 Task: Create a rule when custom fields comments is set to a number lower than 1 by anyone except me.
Action: Mouse moved to (971, 248)
Screenshot: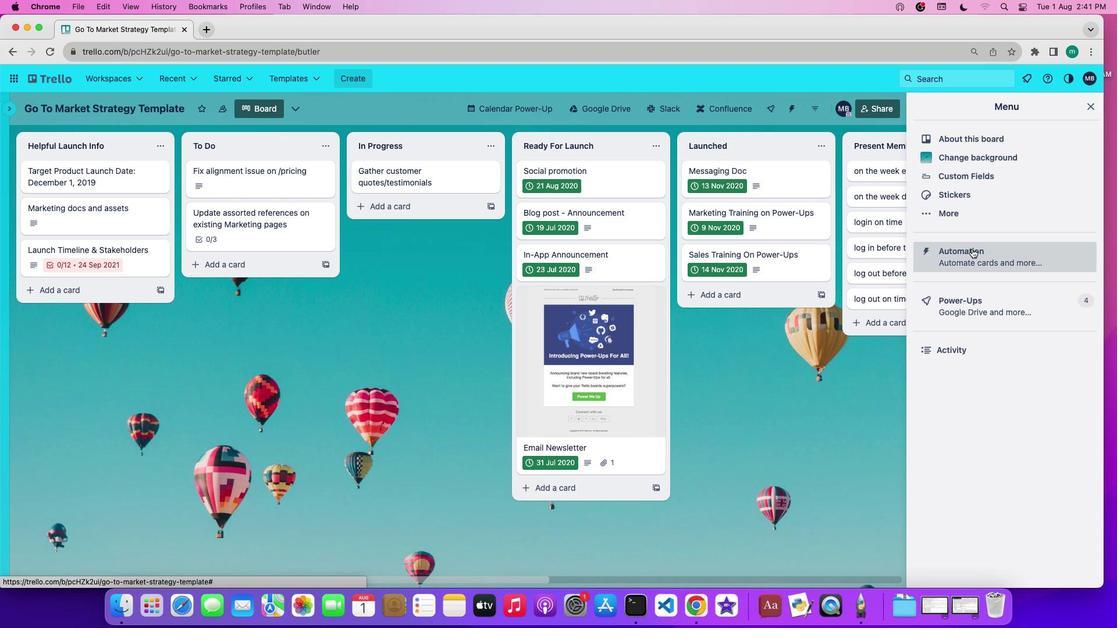 
Action: Mouse pressed left at (971, 248)
Screenshot: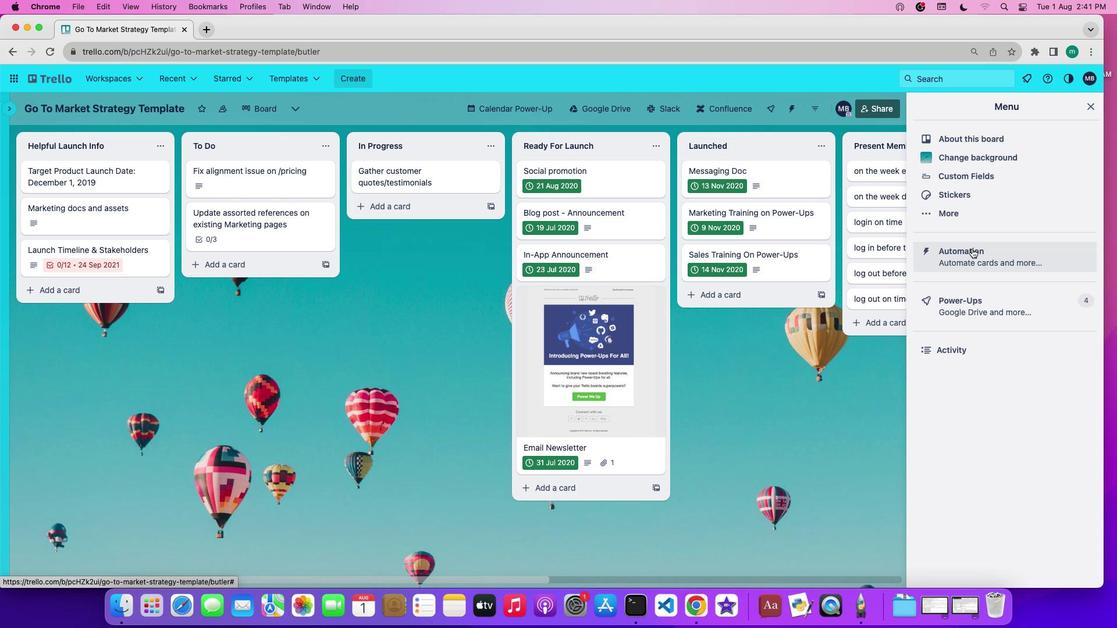 
Action: Mouse moved to (86, 219)
Screenshot: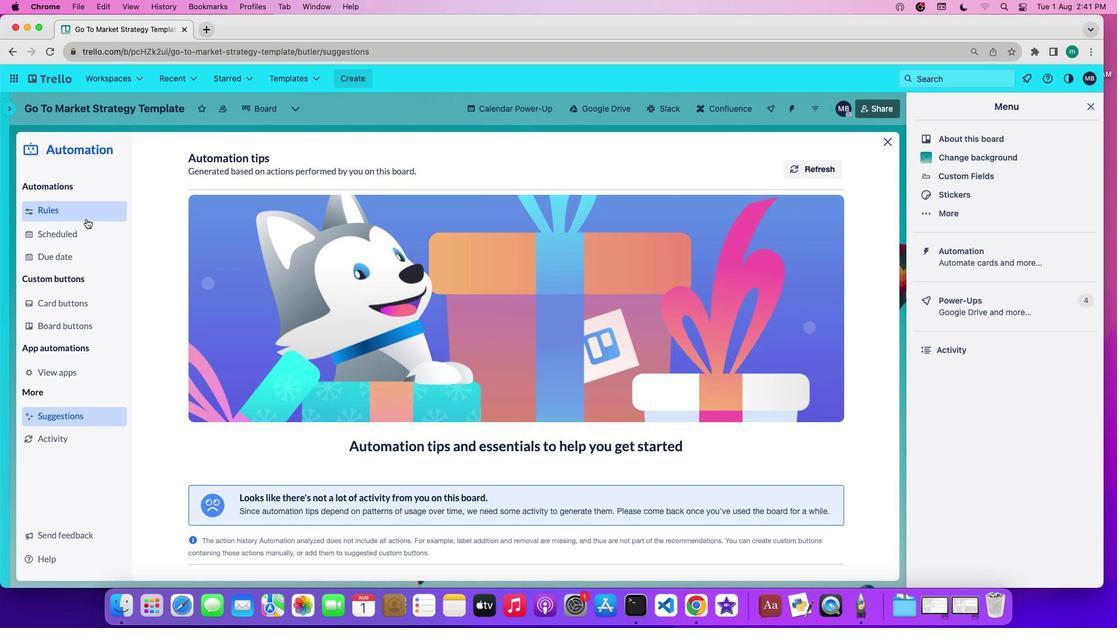 
Action: Mouse pressed left at (86, 219)
Screenshot: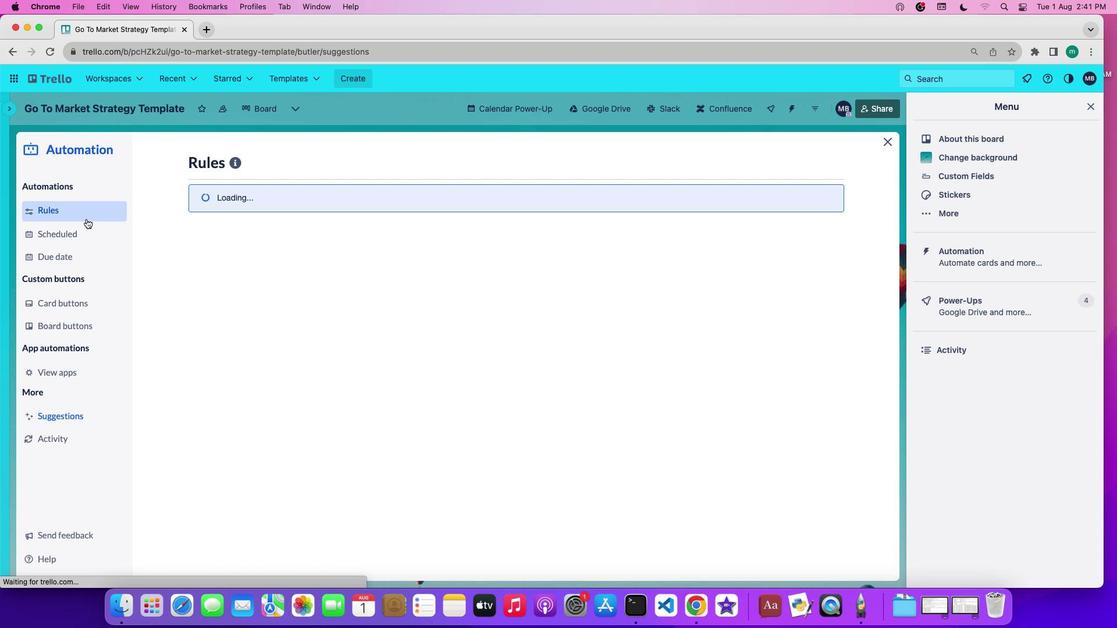 
Action: Mouse moved to (241, 420)
Screenshot: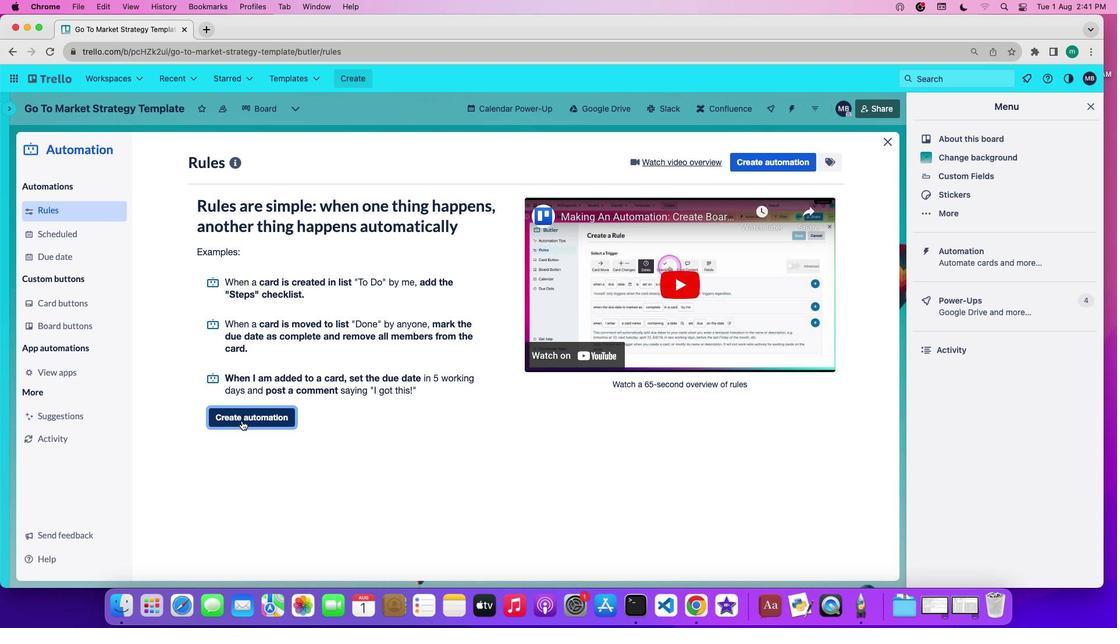 
Action: Mouse pressed left at (241, 420)
Screenshot: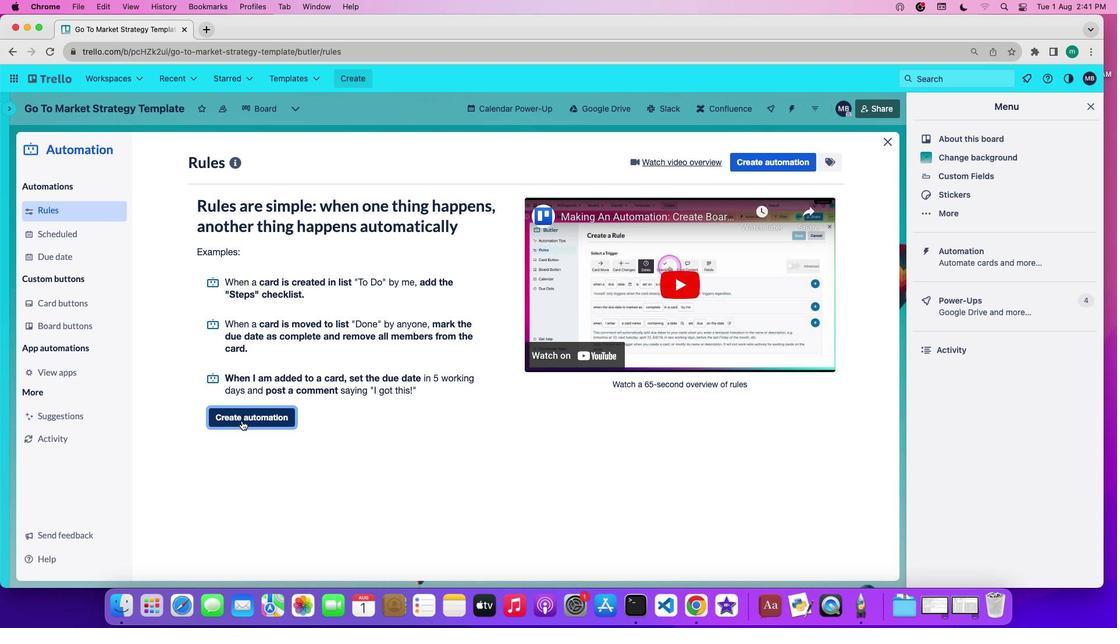 
Action: Mouse moved to (470, 276)
Screenshot: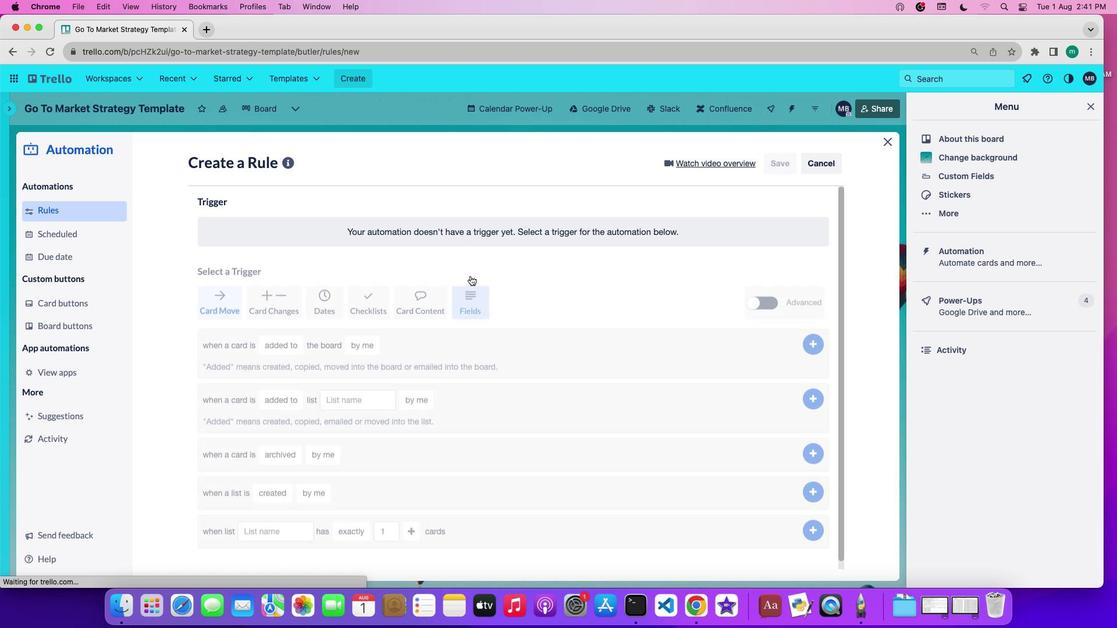 
Action: Mouse pressed left at (470, 276)
Screenshot: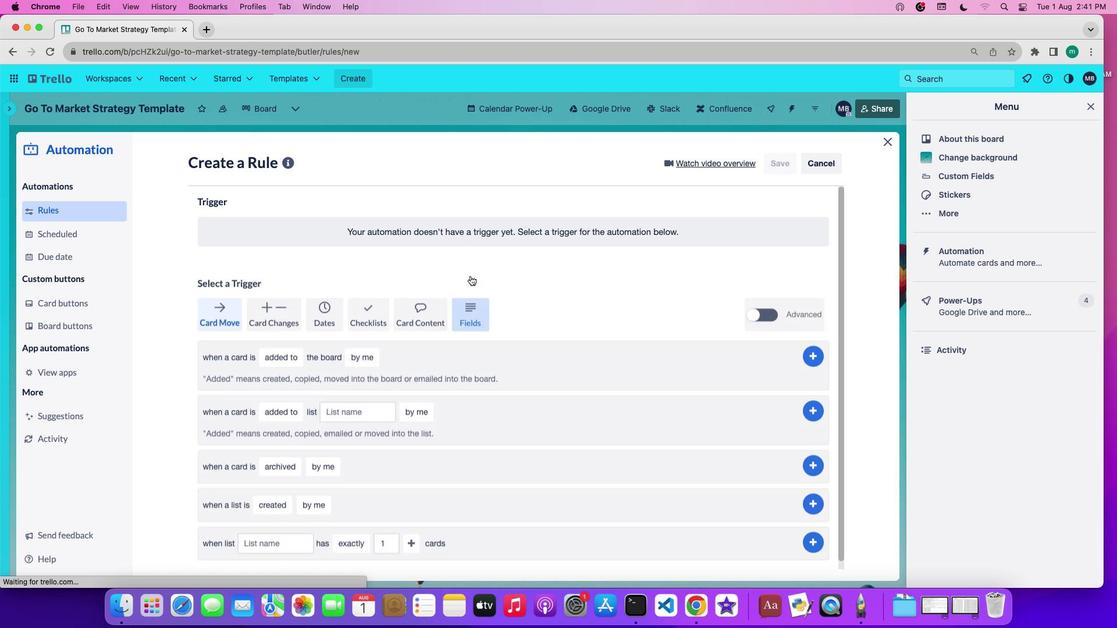 
Action: Mouse moved to (487, 315)
Screenshot: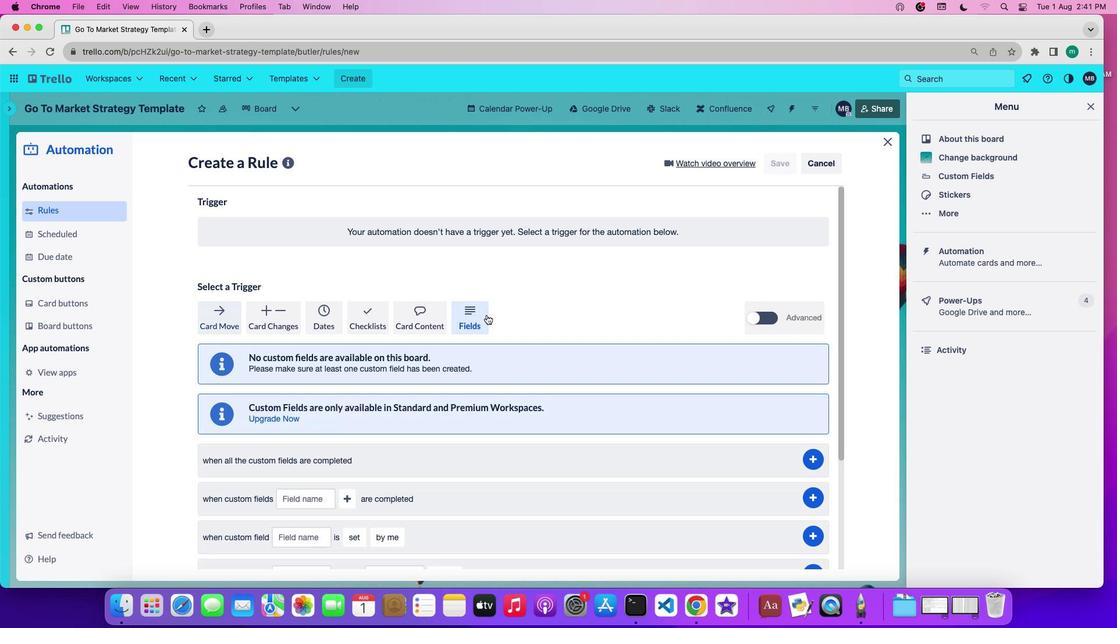 
Action: Mouse pressed left at (487, 315)
Screenshot: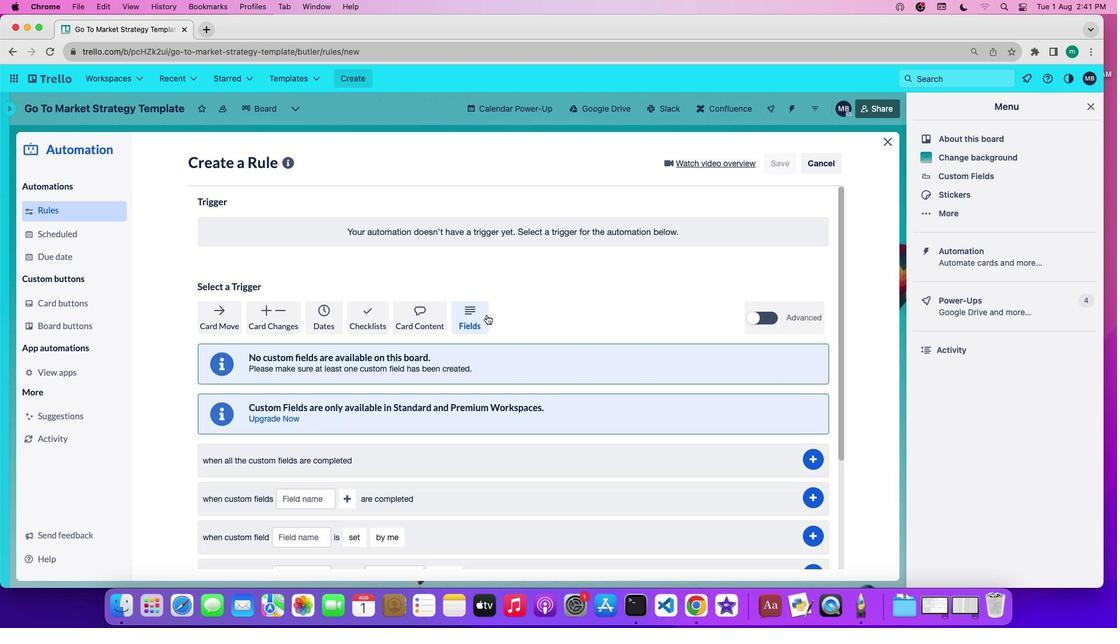 
Action: Mouse moved to (487, 316)
Screenshot: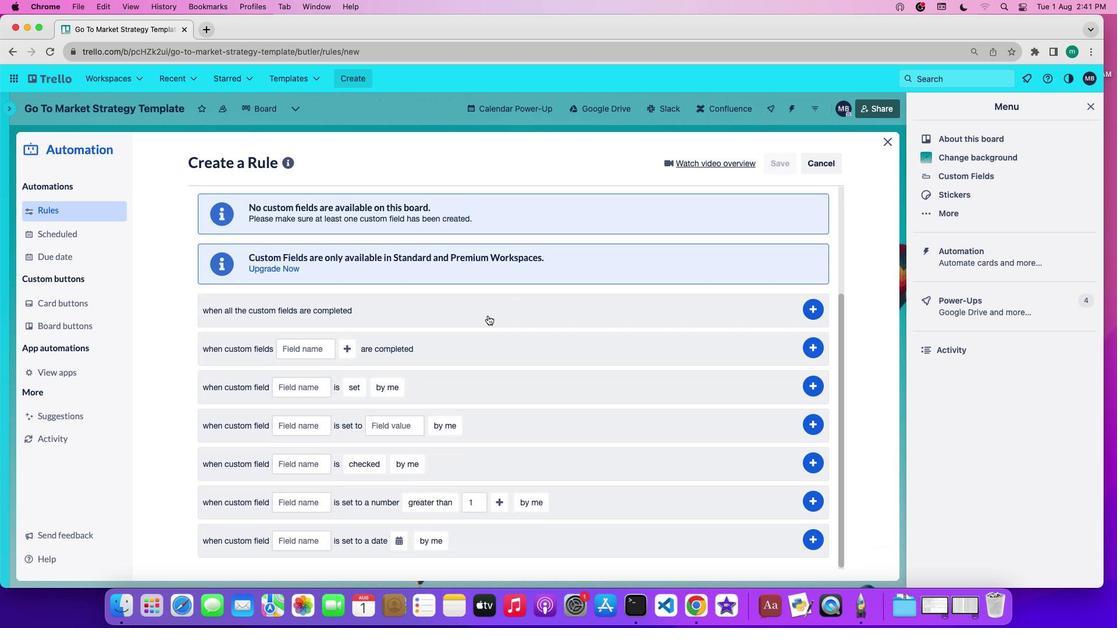 
Action: Mouse scrolled (487, 316) with delta (0, 0)
Screenshot: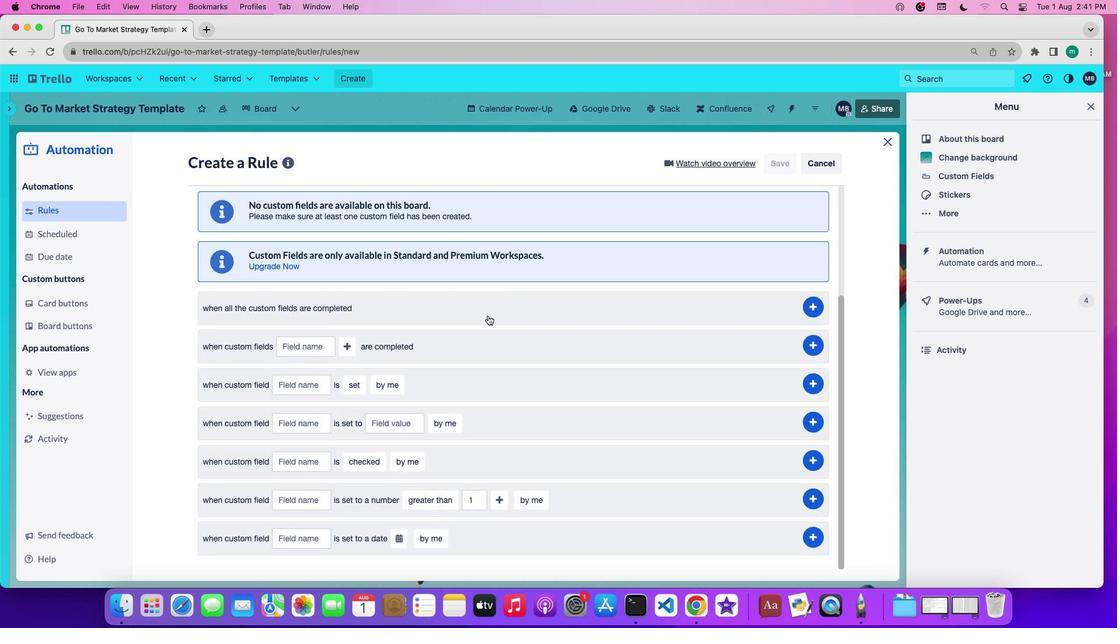 
Action: Mouse scrolled (487, 316) with delta (0, 0)
Screenshot: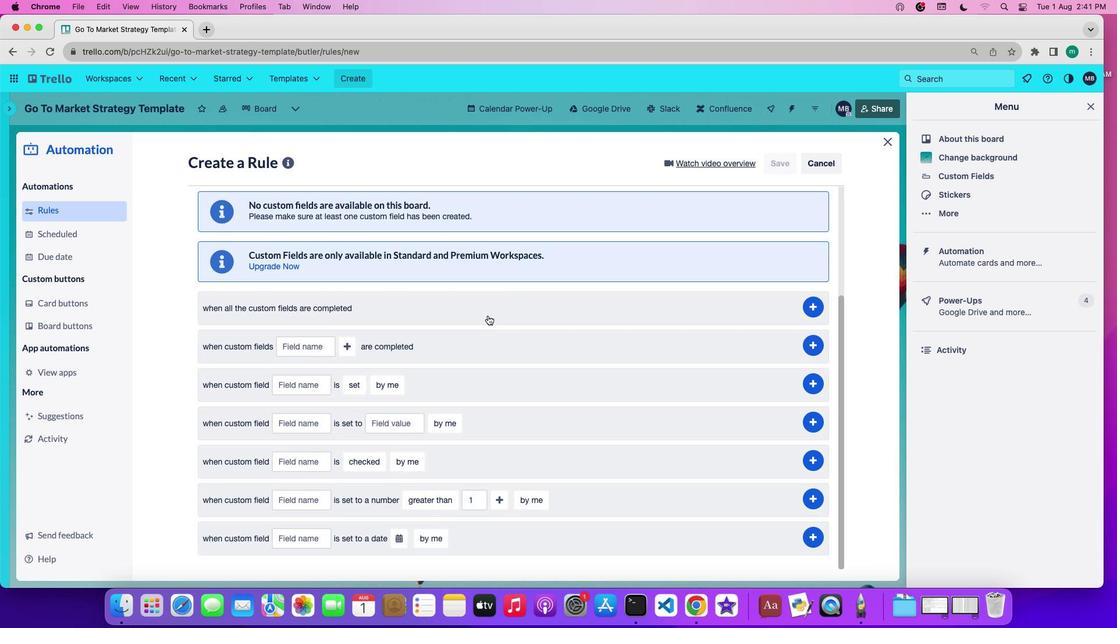 
Action: Mouse scrolled (487, 316) with delta (0, -1)
Screenshot: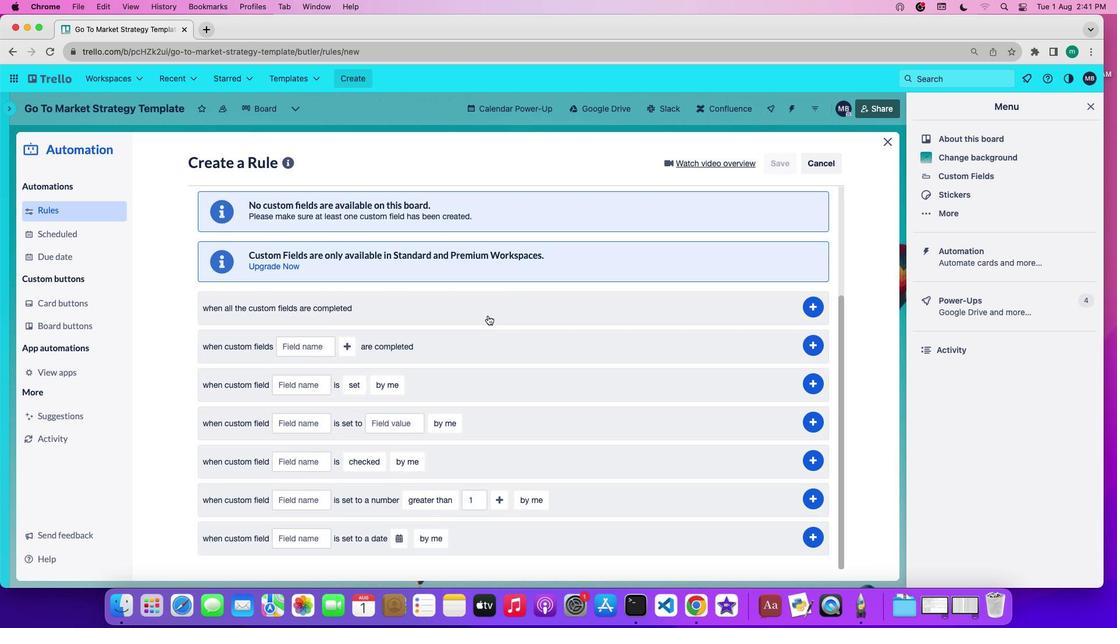 
Action: Mouse scrolled (487, 316) with delta (0, -2)
Screenshot: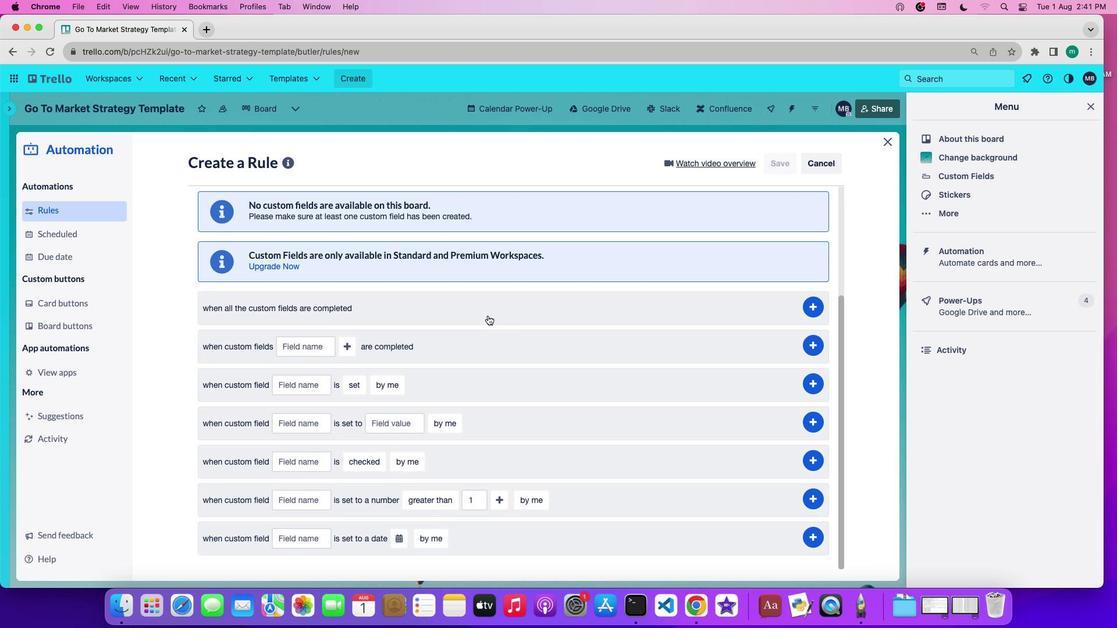 
Action: Mouse scrolled (487, 316) with delta (0, -1)
Screenshot: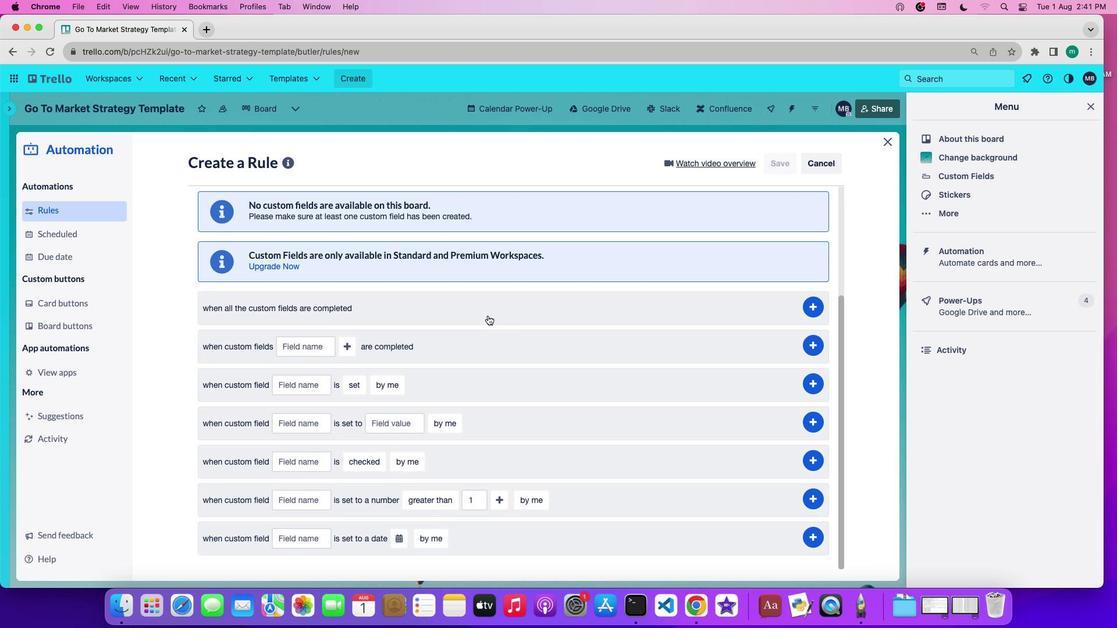 
Action: Mouse scrolled (487, 316) with delta (0, 0)
Screenshot: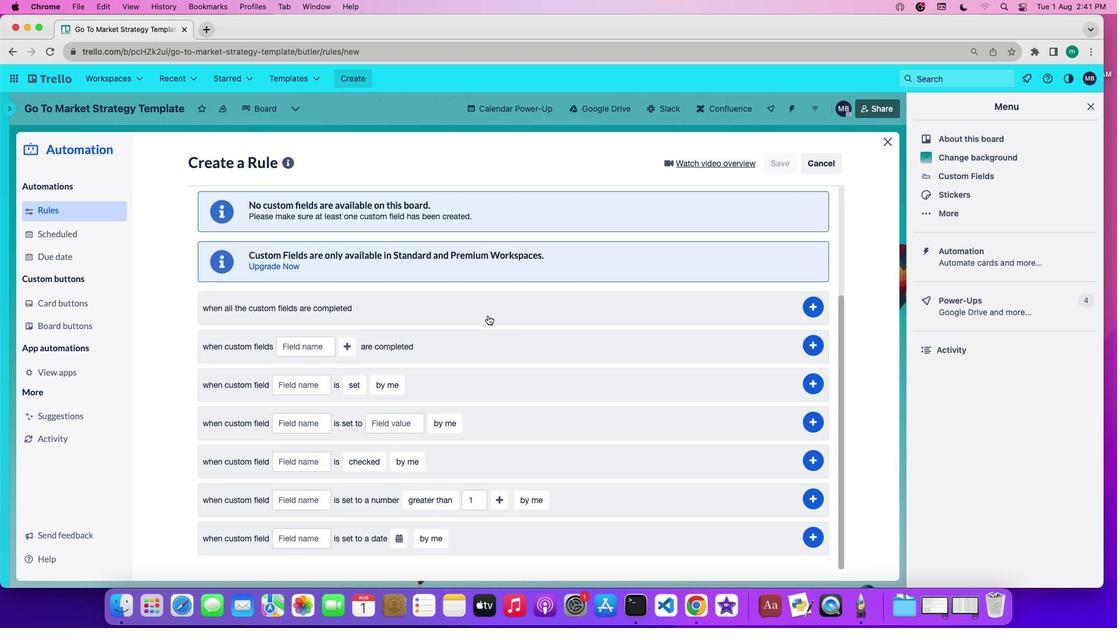 
Action: Mouse scrolled (487, 316) with delta (0, 0)
Screenshot: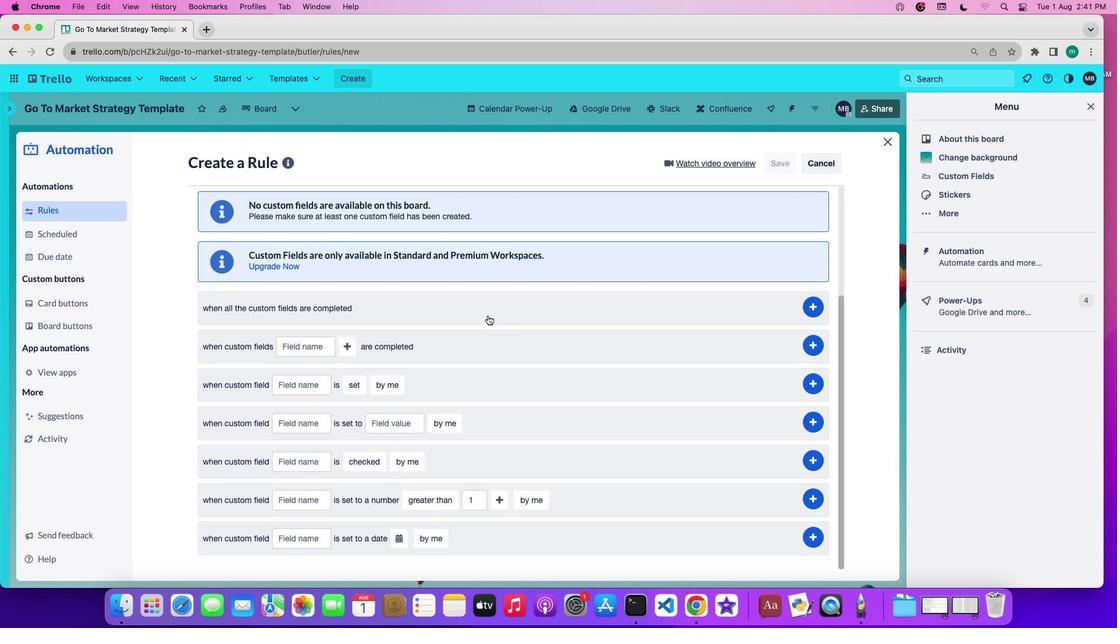 
Action: Mouse scrolled (487, 316) with delta (0, 0)
Screenshot: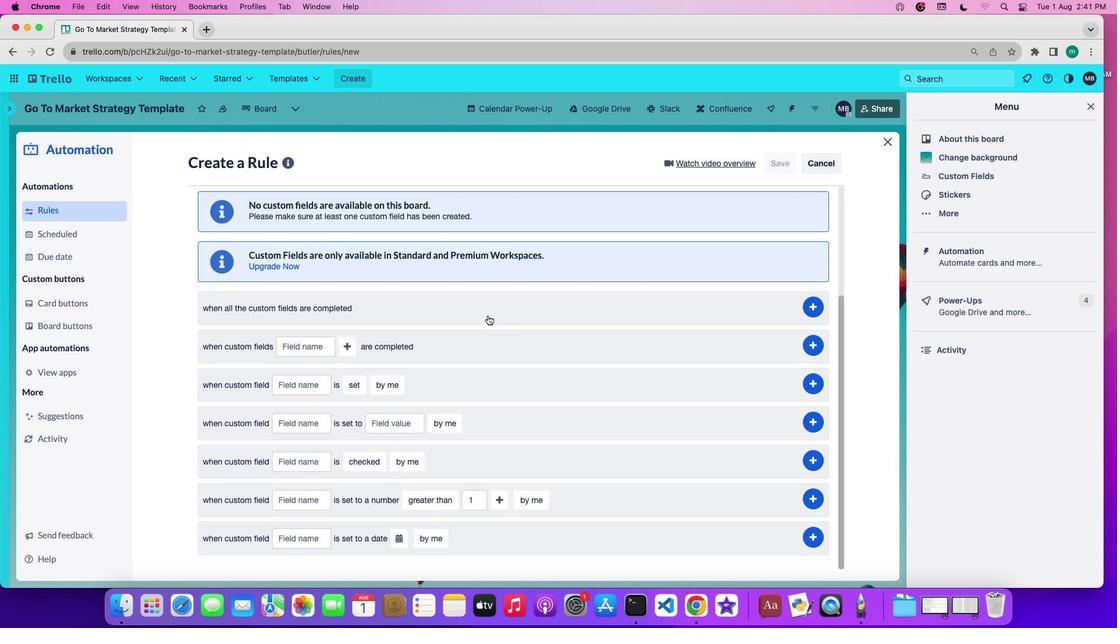 
Action: Mouse moved to (297, 503)
Screenshot: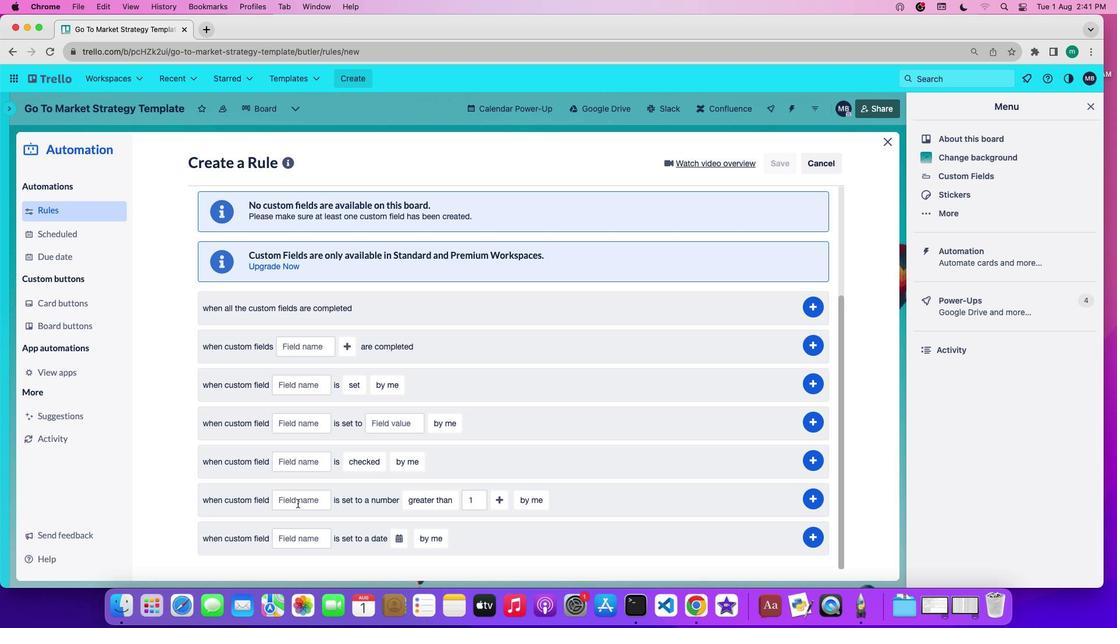 
Action: Mouse pressed left at (297, 503)
Screenshot: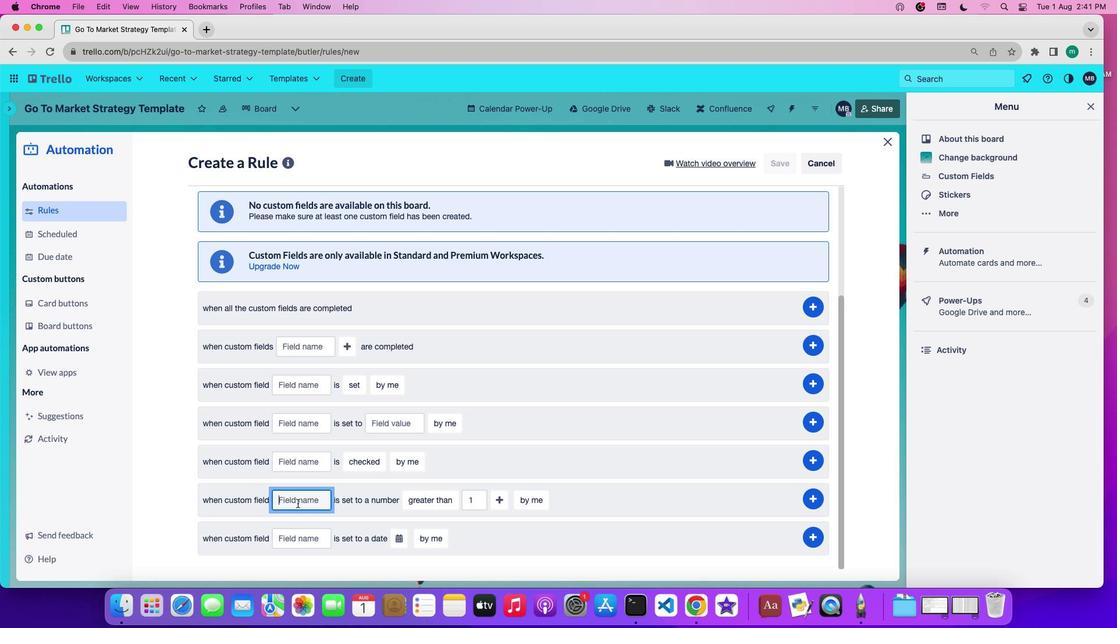 
Action: Key pressed Key.shift'C''o''m''m''e''n''t''s'
Screenshot: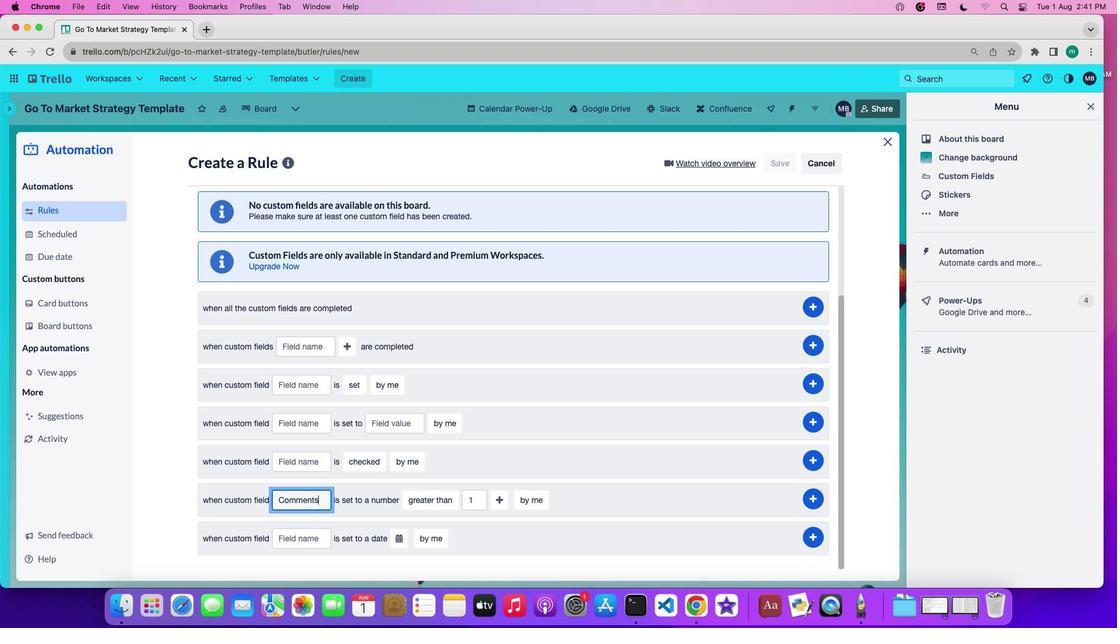
Action: Mouse moved to (423, 505)
Screenshot: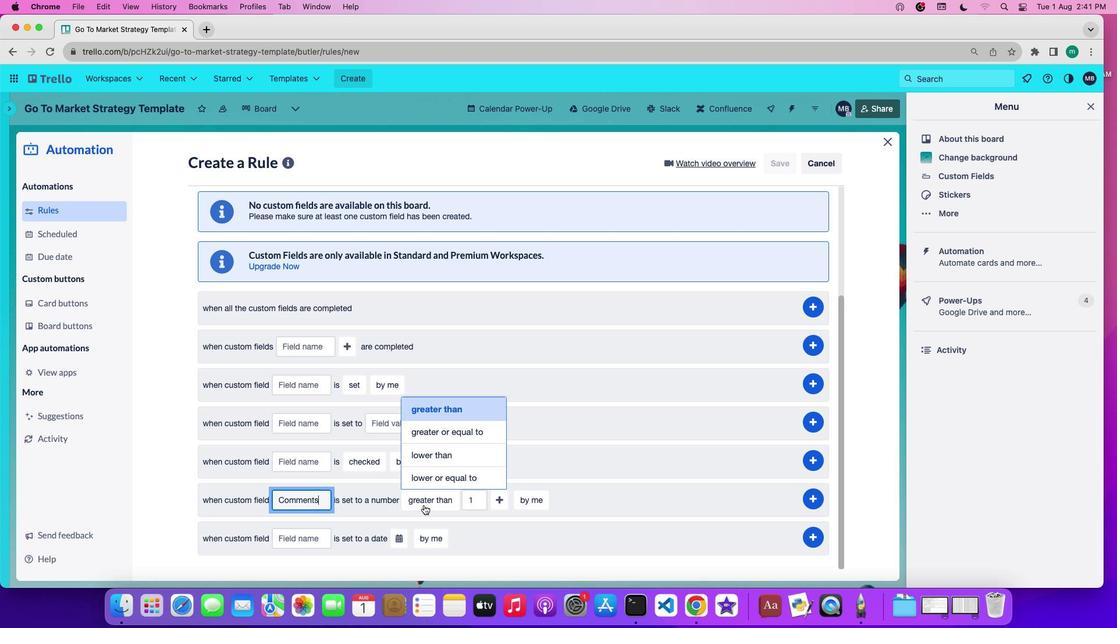 
Action: Mouse pressed left at (423, 505)
Screenshot: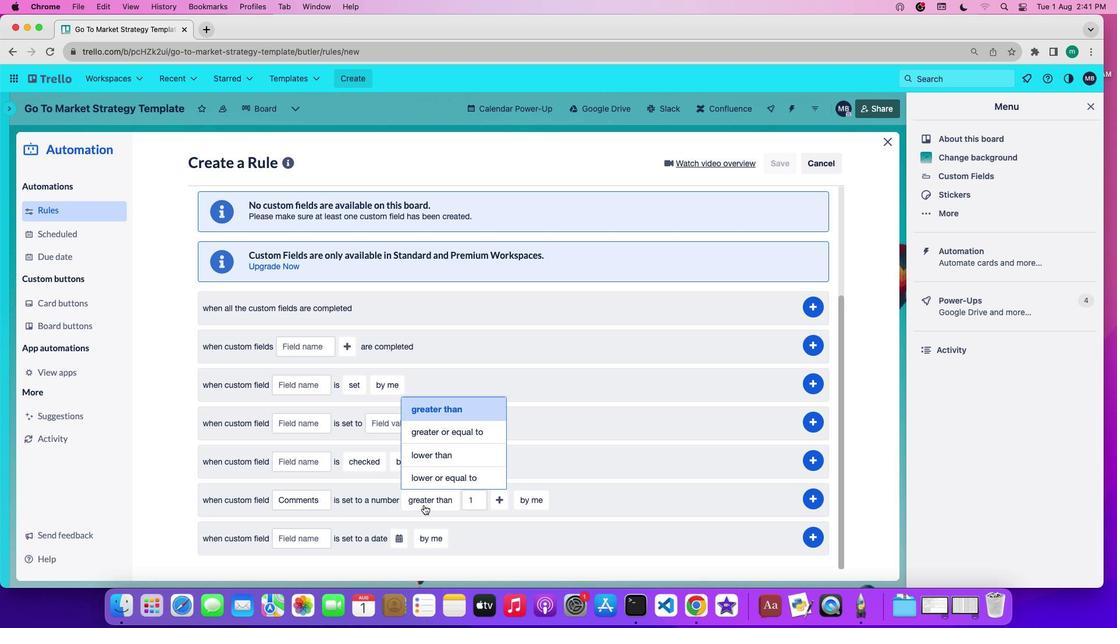 
Action: Mouse moved to (442, 455)
Screenshot: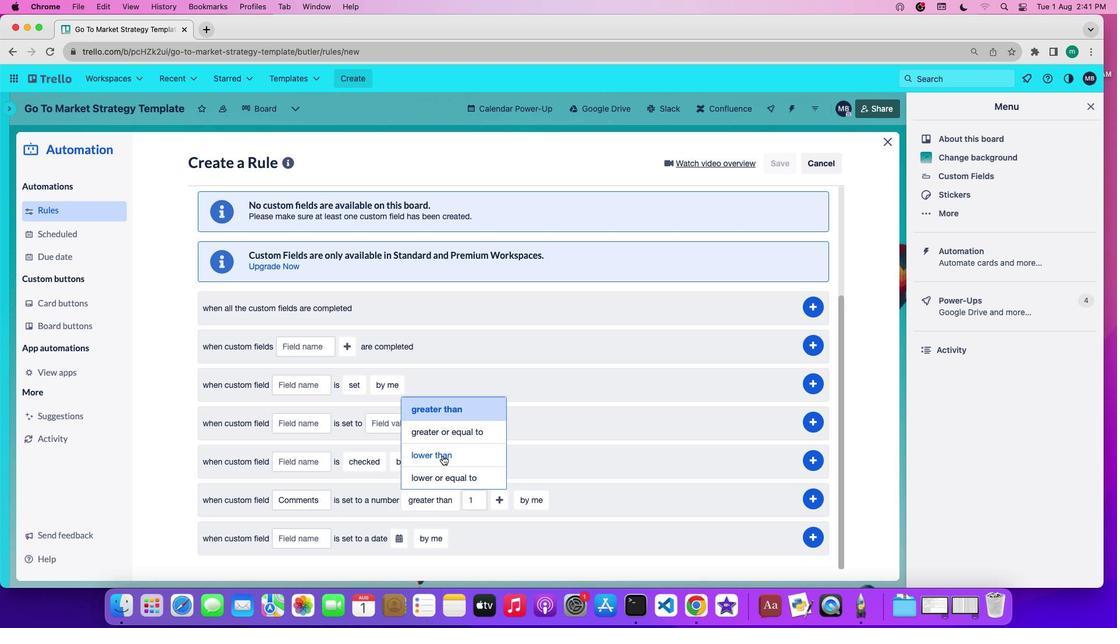 
Action: Mouse pressed left at (442, 455)
Screenshot: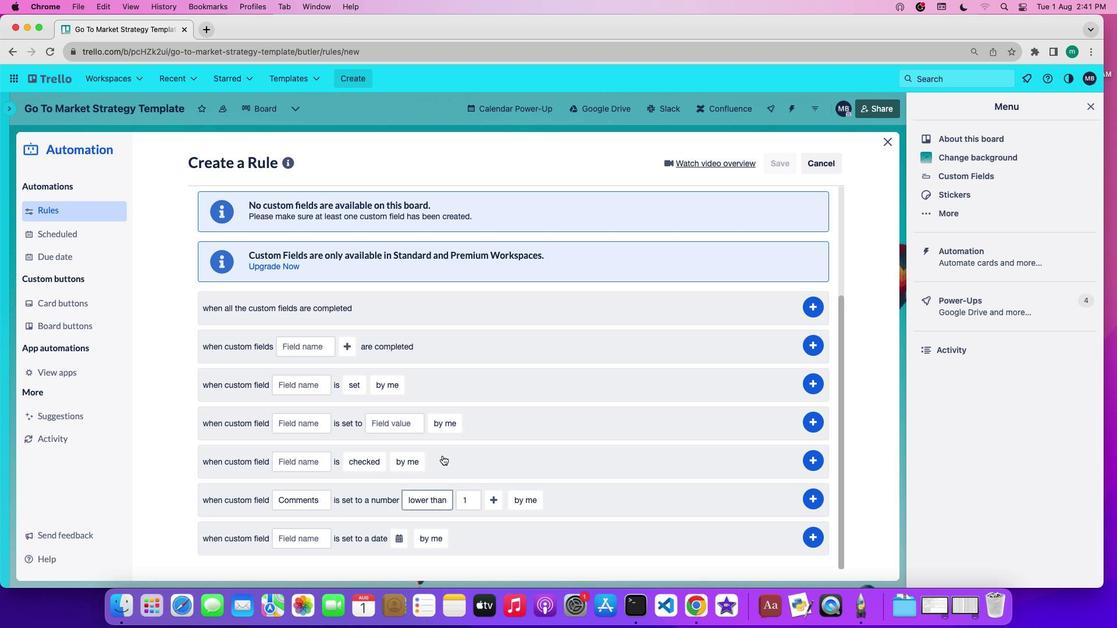 
Action: Mouse moved to (520, 500)
Screenshot: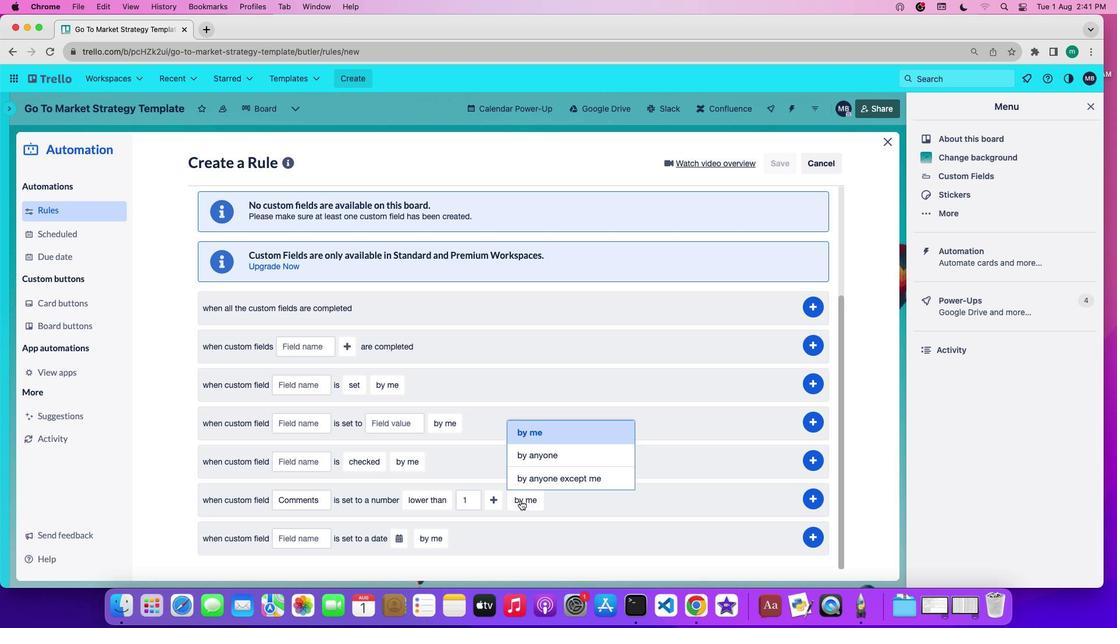 
Action: Mouse pressed left at (520, 500)
Screenshot: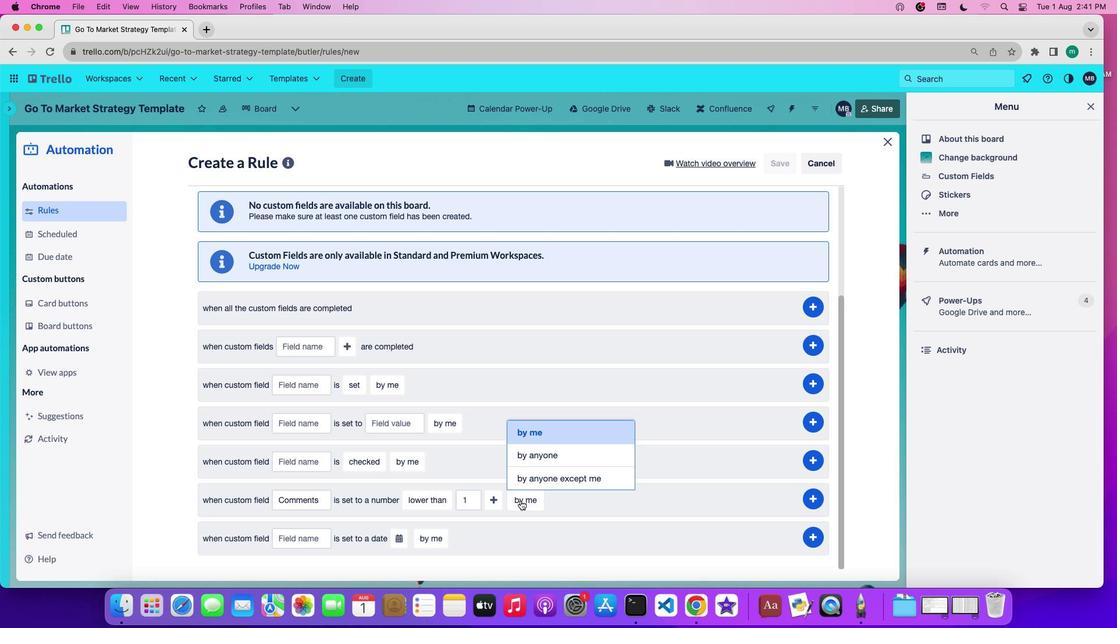 
Action: Mouse moved to (544, 480)
Screenshot: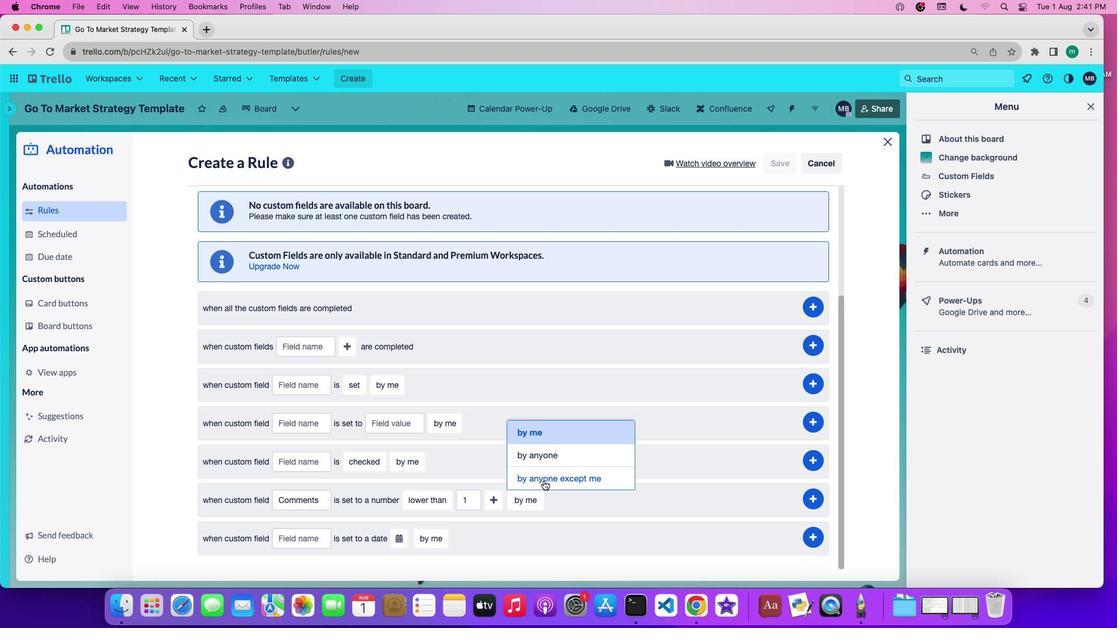 
Action: Mouse pressed left at (544, 480)
Screenshot: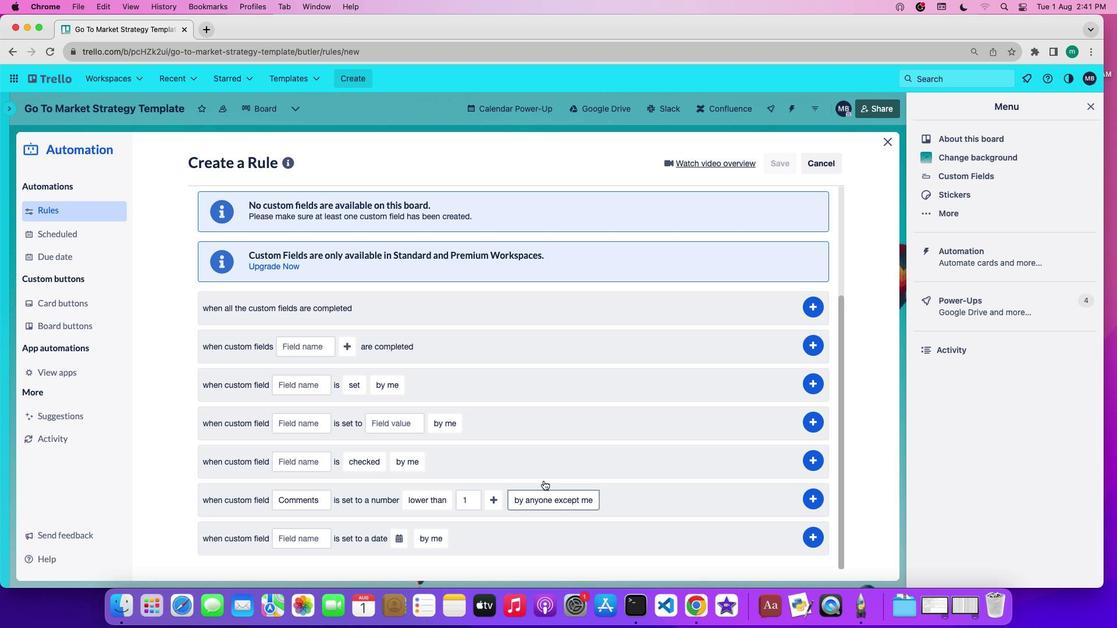 
Action: Mouse moved to (811, 498)
Screenshot: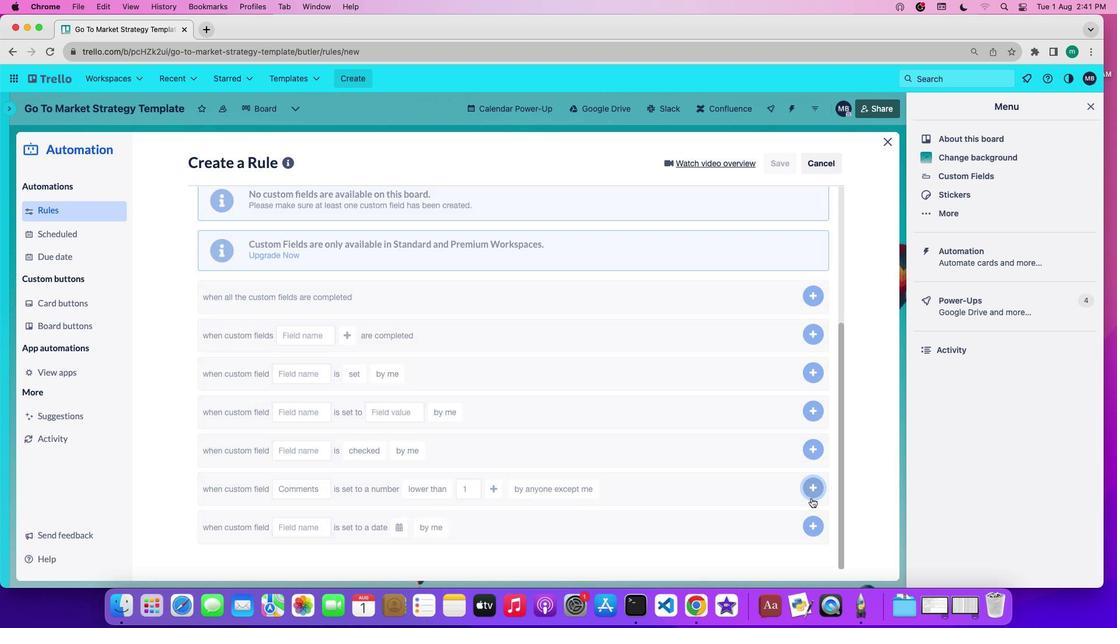 
Action: Mouse pressed left at (811, 498)
Screenshot: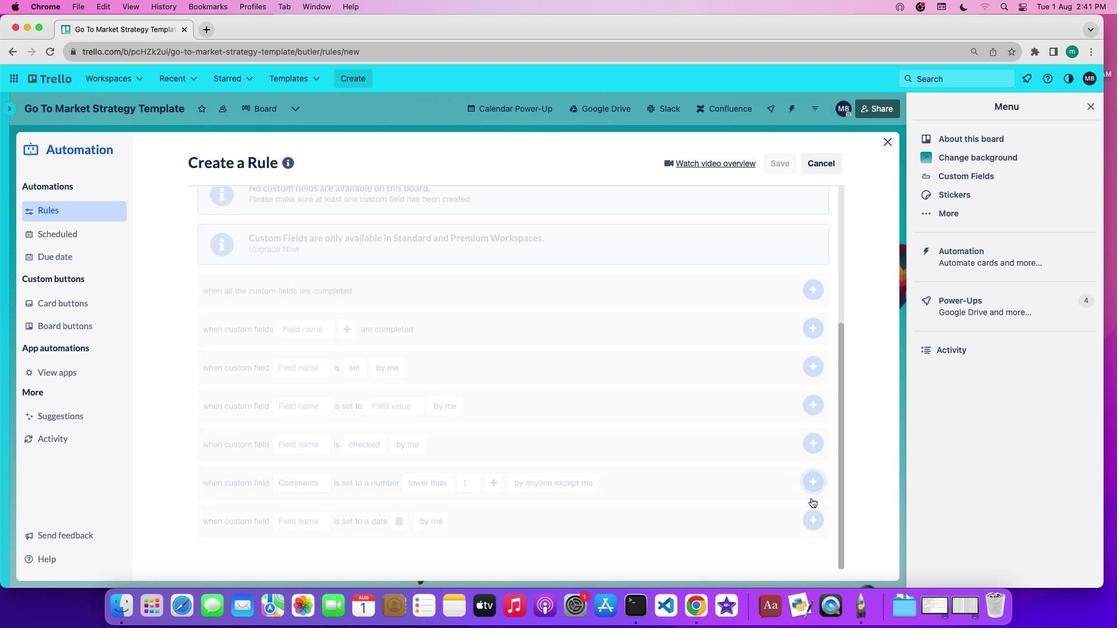 
